 Task: Use the formula "CHIDIST" in spreadsheet "Project protfolio".
Action: Mouse moved to (672, 110)
Screenshot: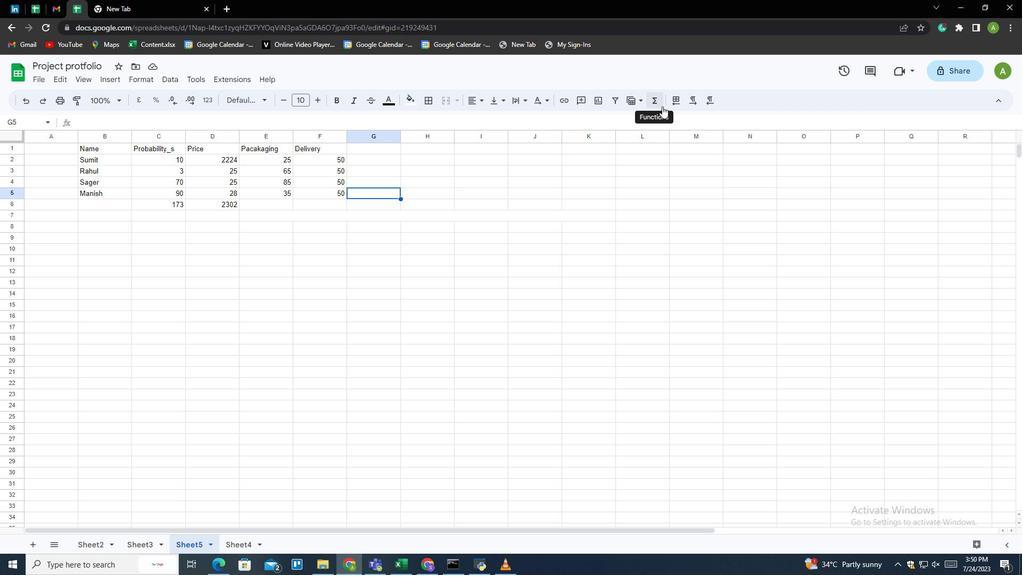 
Action: Mouse pressed left at (658, 103)
Screenshot: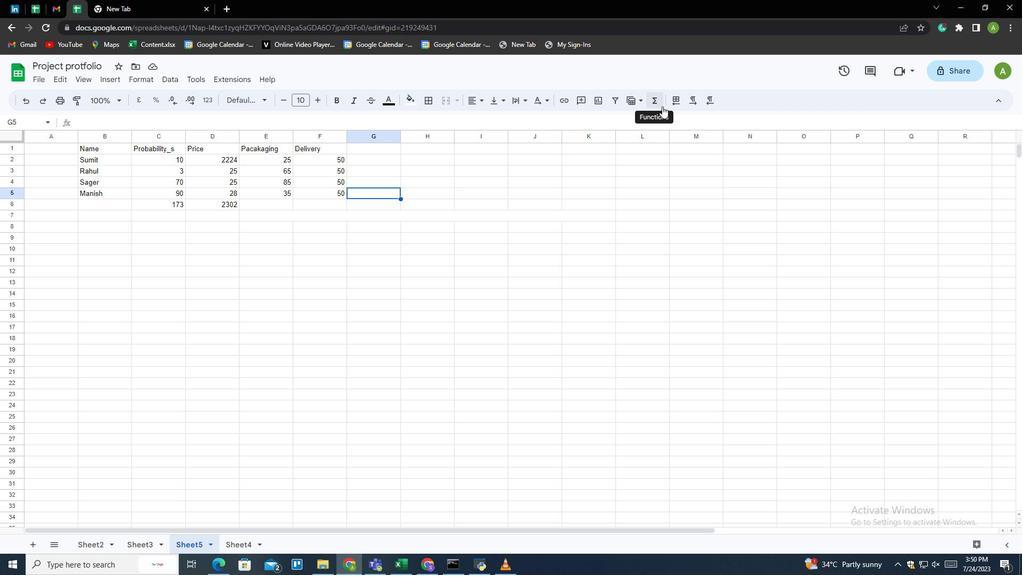 
Action: Mouse moved to (700, 210)
Screenshot: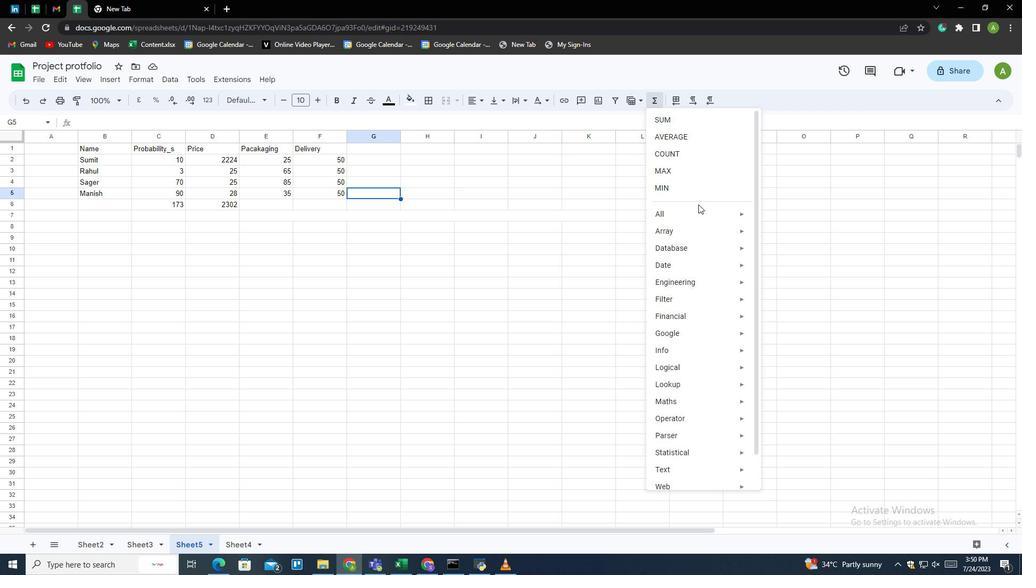 
Action: Mouse pressed left at (700, 210)
Screenshot: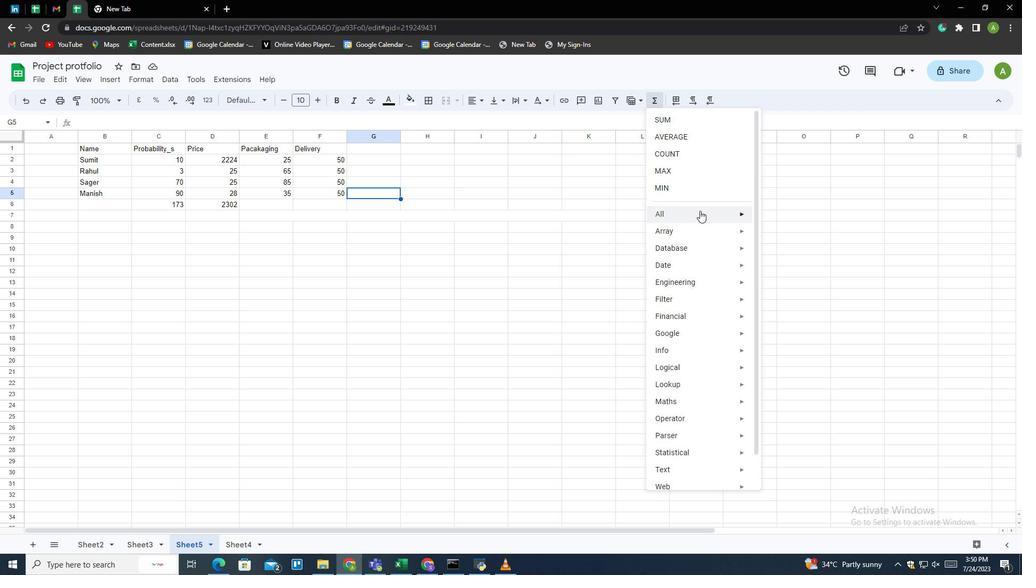 
Action: Mouse moved to (716, 205)
Screenshot: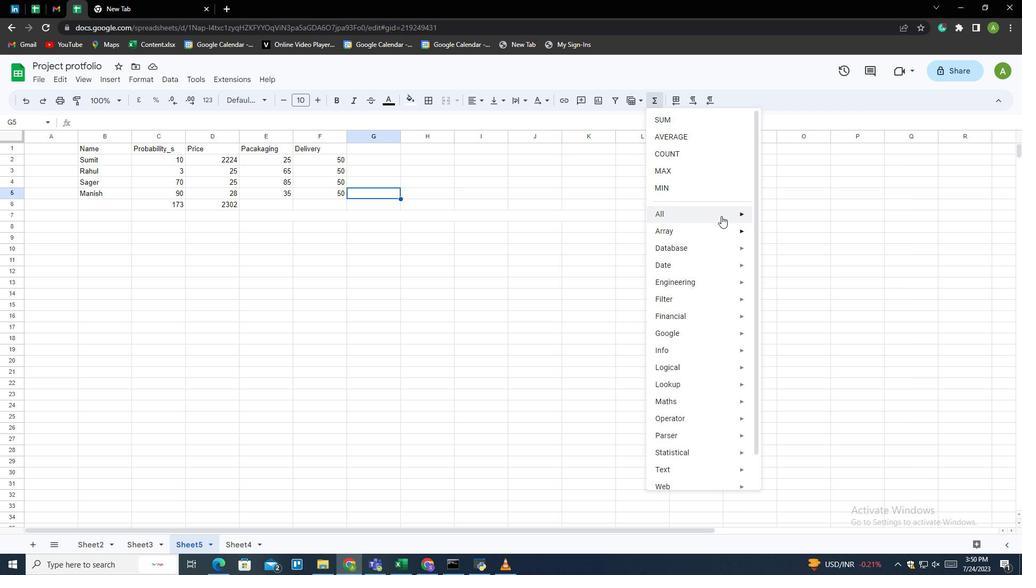 
Action: Mouse pressed left at (716, 205)
Screenshot: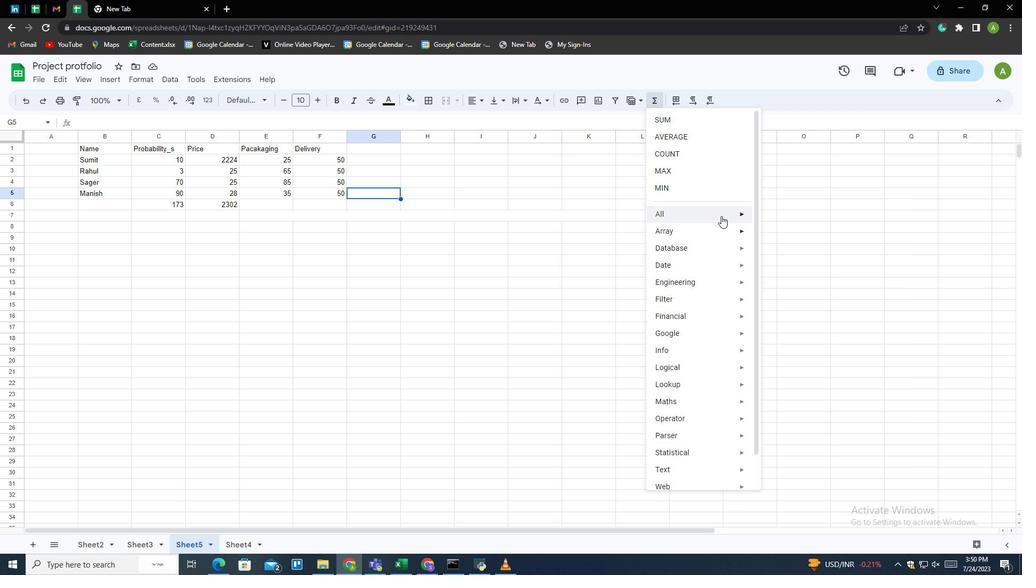 
Action: Mouse moved to (734, 211)
Screenshot: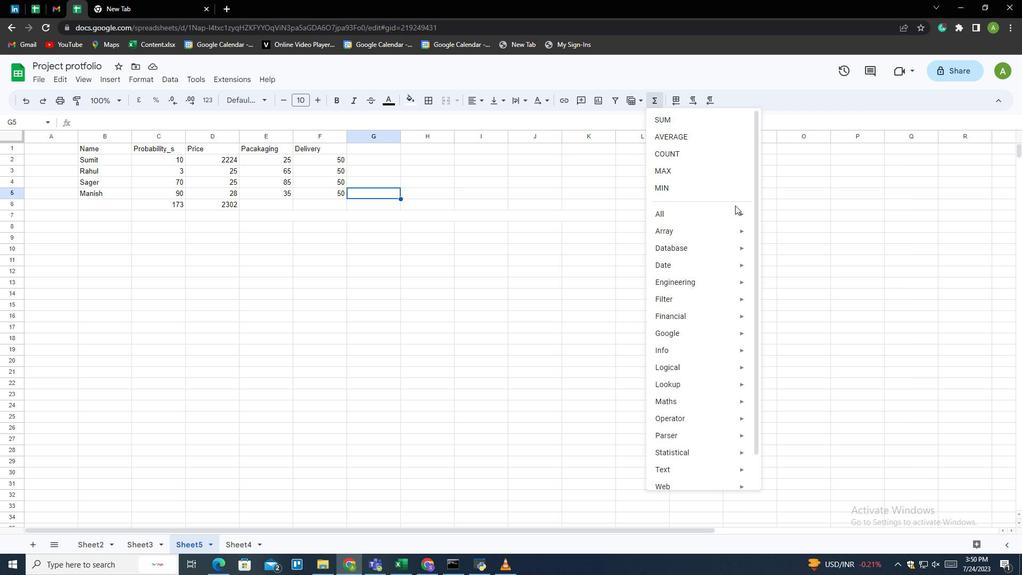 
Action: Mouse pressed left at (734, 211)
Screenshot: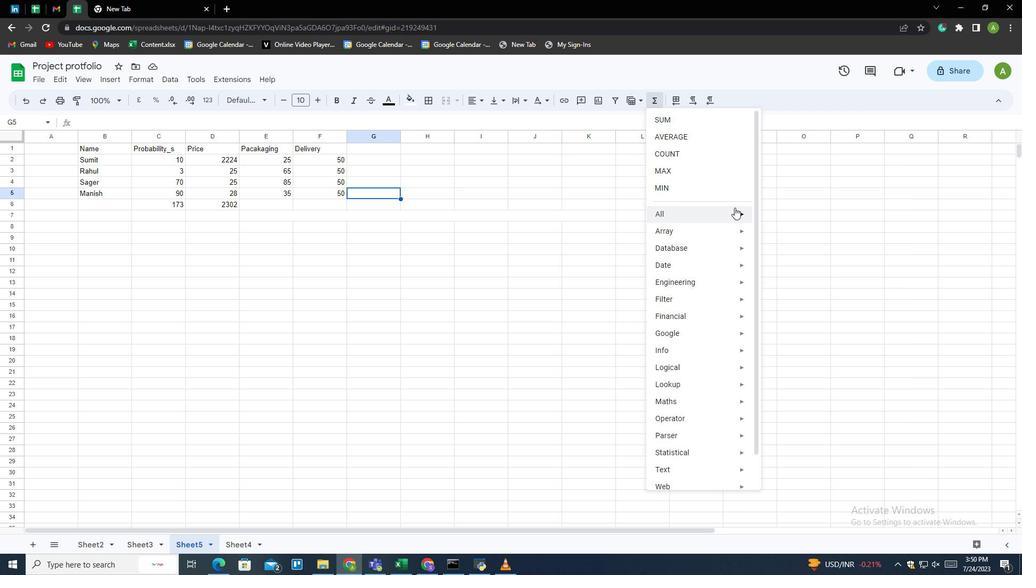 
Action: Mouse moved to (781, 215)
Screenshot: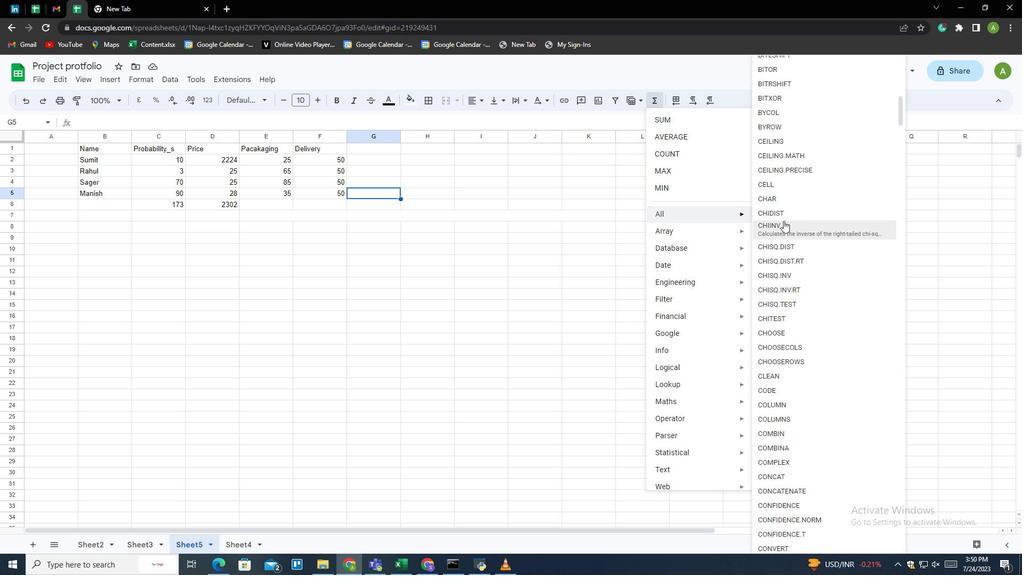 
Action: Mouse pressed left at (781, 215)
Screenshot: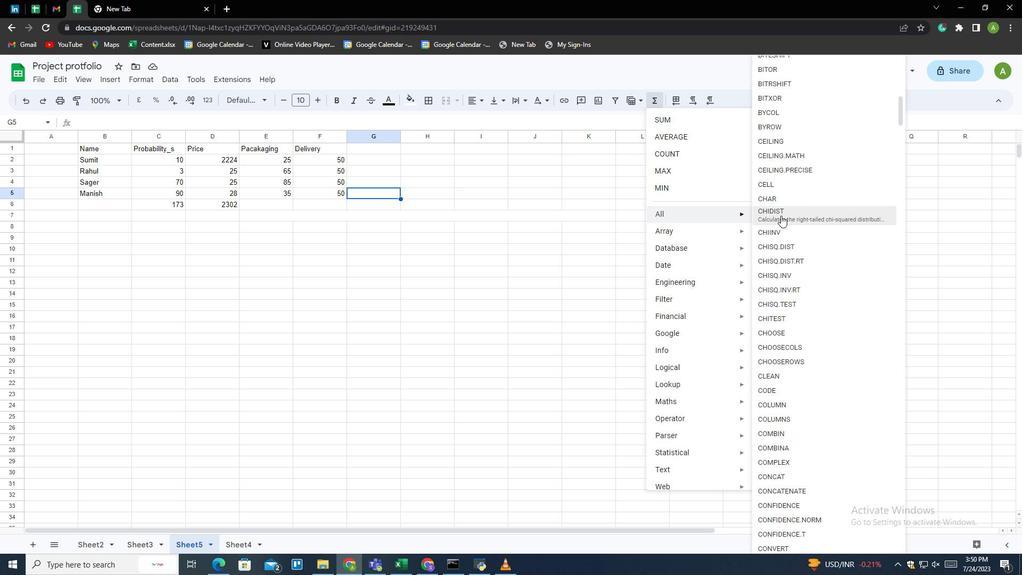 
Action: Mouse moved to (172, 195)
Screenshot: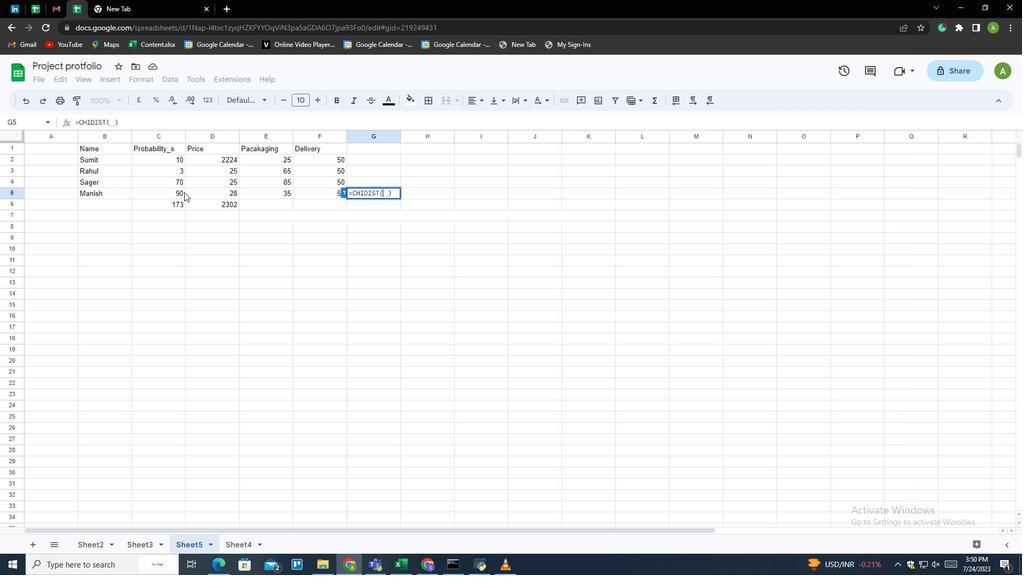 
Action: Mouse pressed left at (172, 195)
Screenshot: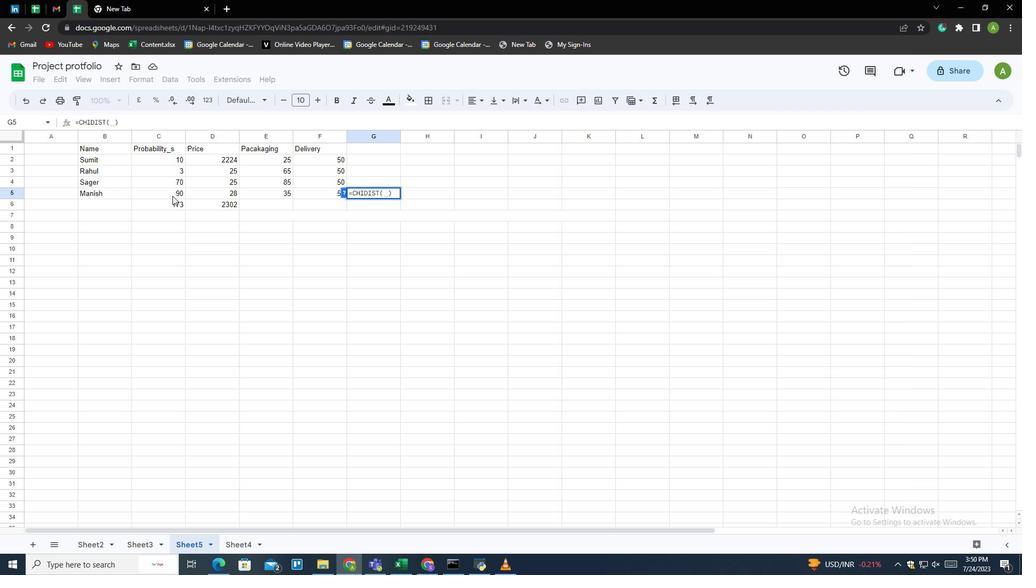 
Action: Mouse moved to (205, 194)
Screenshot: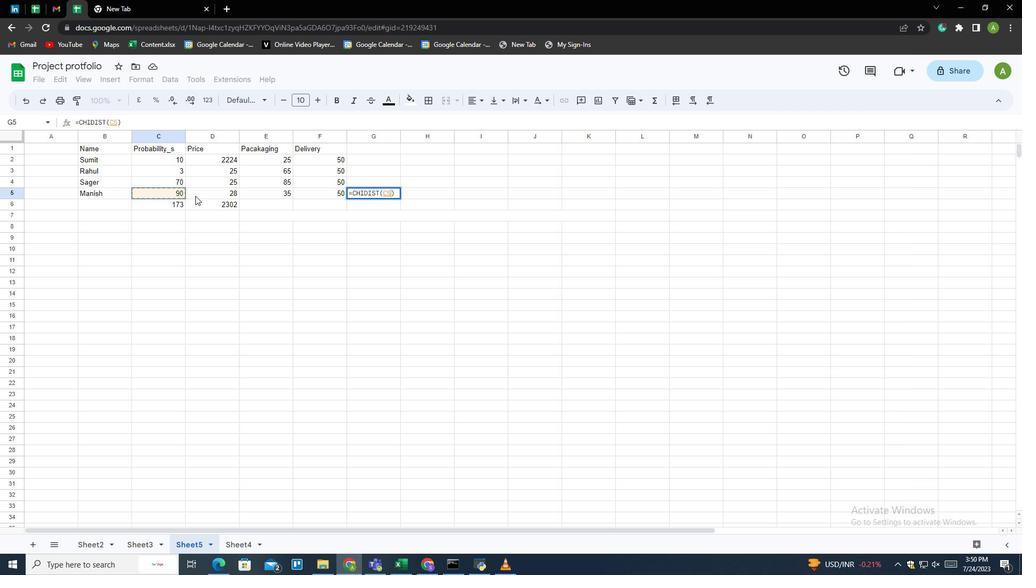 
Action: Mouse pressed left at (205, 194)
Screenshot: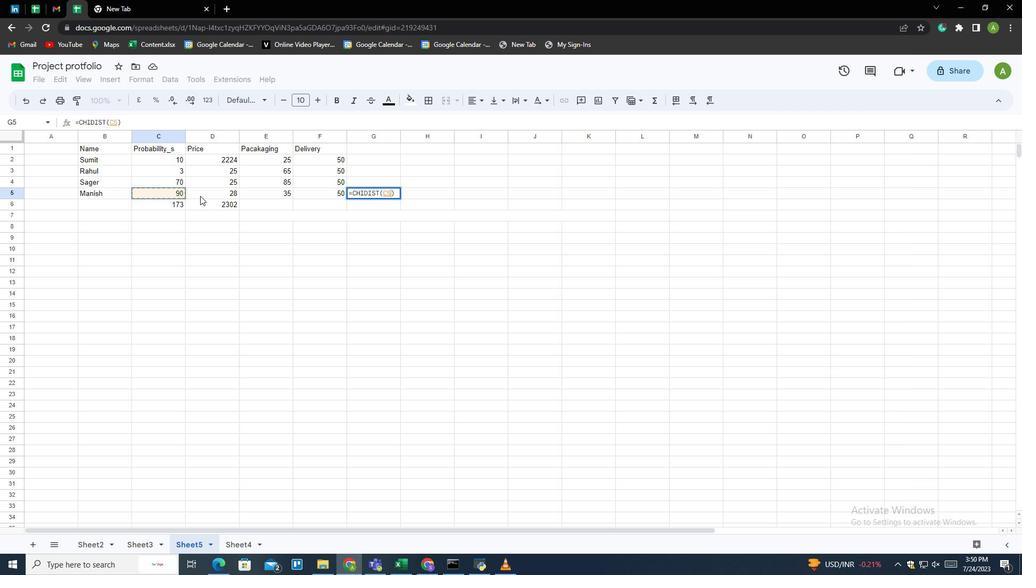 
Action: Mouse moved to (209, 194)
Screenshot: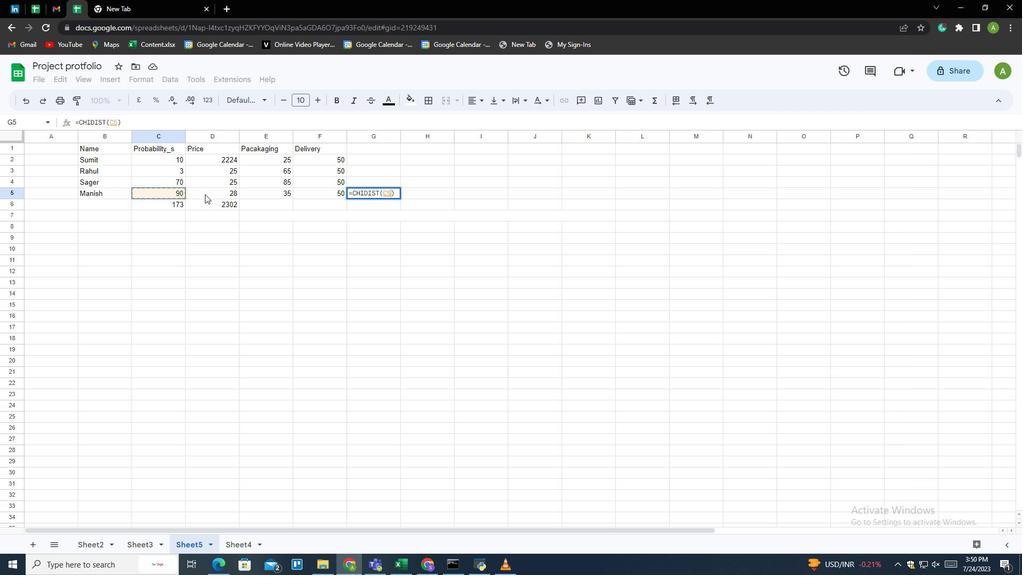 
Action: Key pressed <Key.enter>
Screenshot: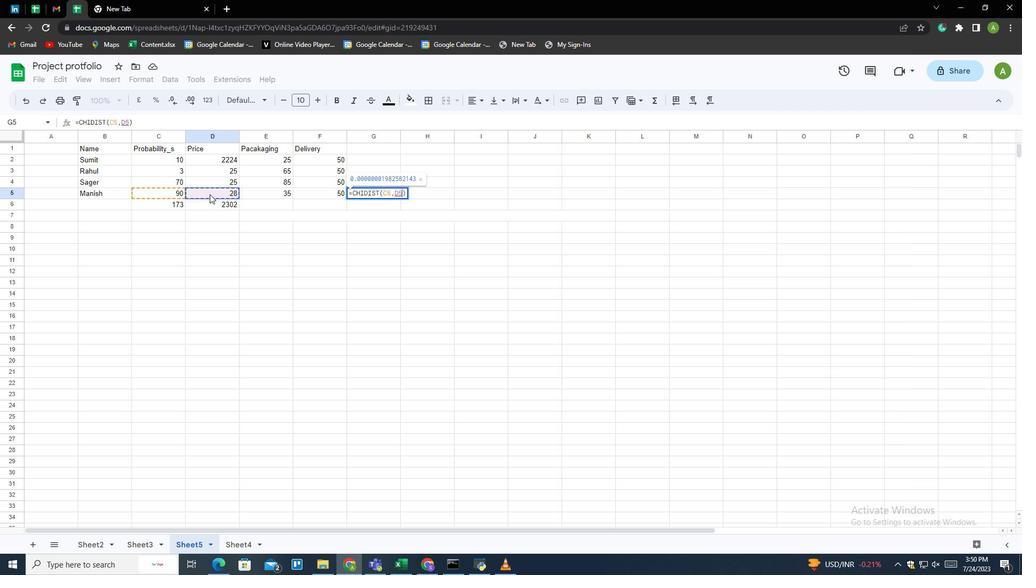 
